 Task: Check the percentage active listings of 1 half bathroom in the last 3 years.
Action: Mouse moved to (307, 226)
Screenshot: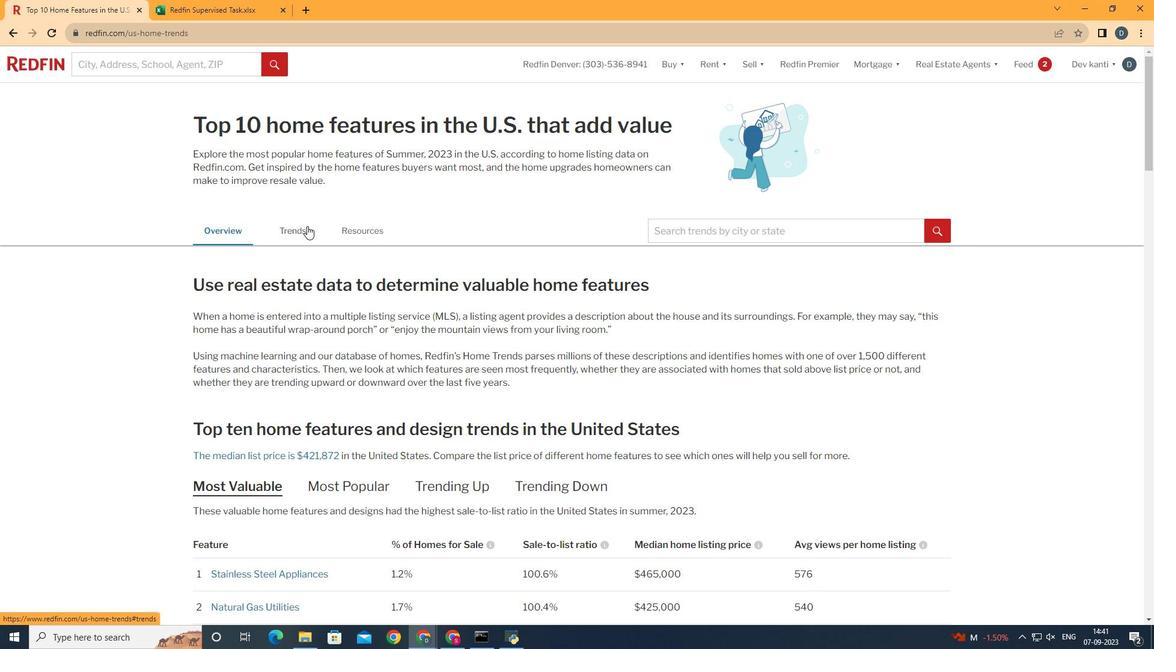 
Action: Mouse pressed left at (307, 226)
Screenshot: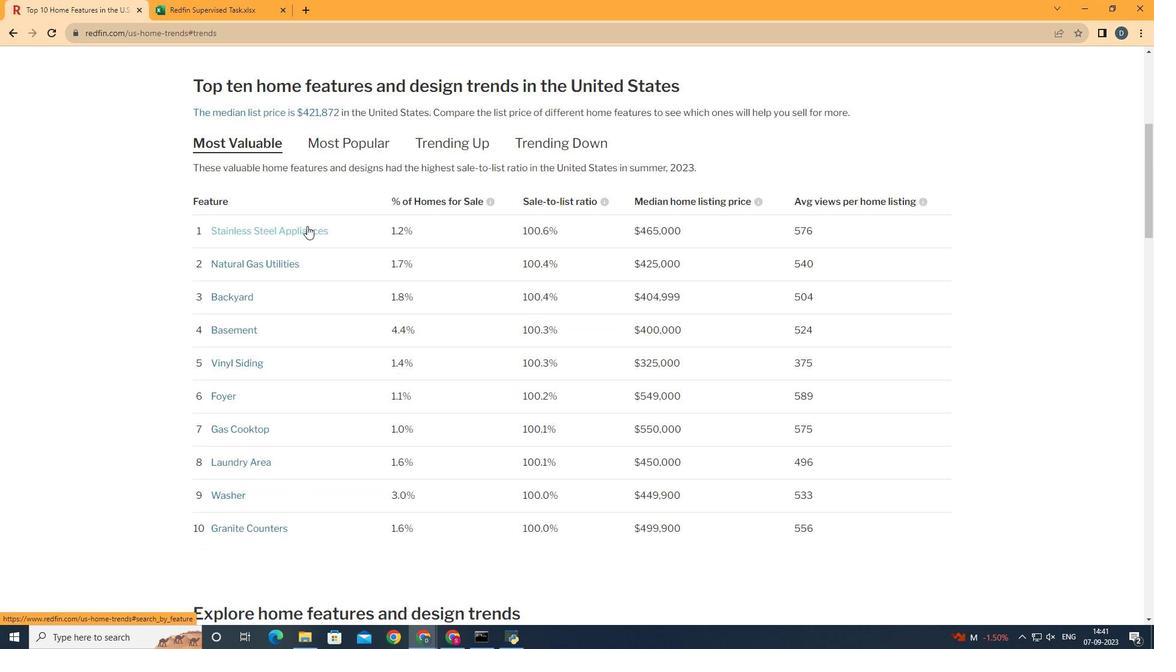 
Action: Mouse scrolled (307, 225) with delta (0, 0)
Screenshot: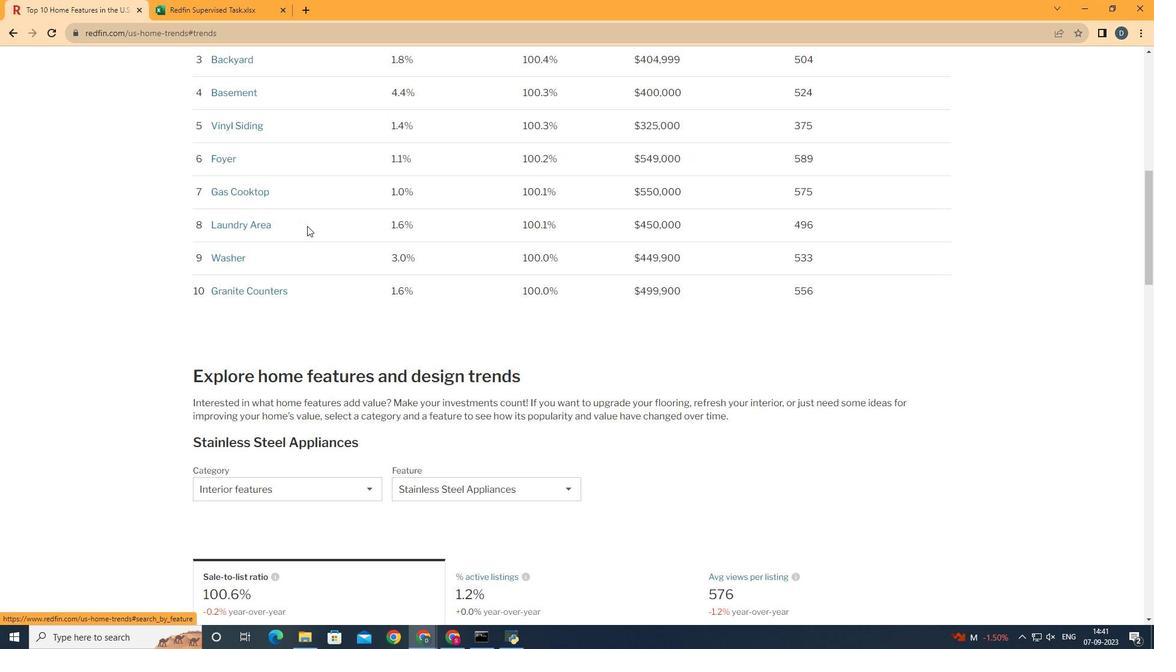 
Action: Mouse scrolled (307, 225) with delta (0, 0)
Screenshot: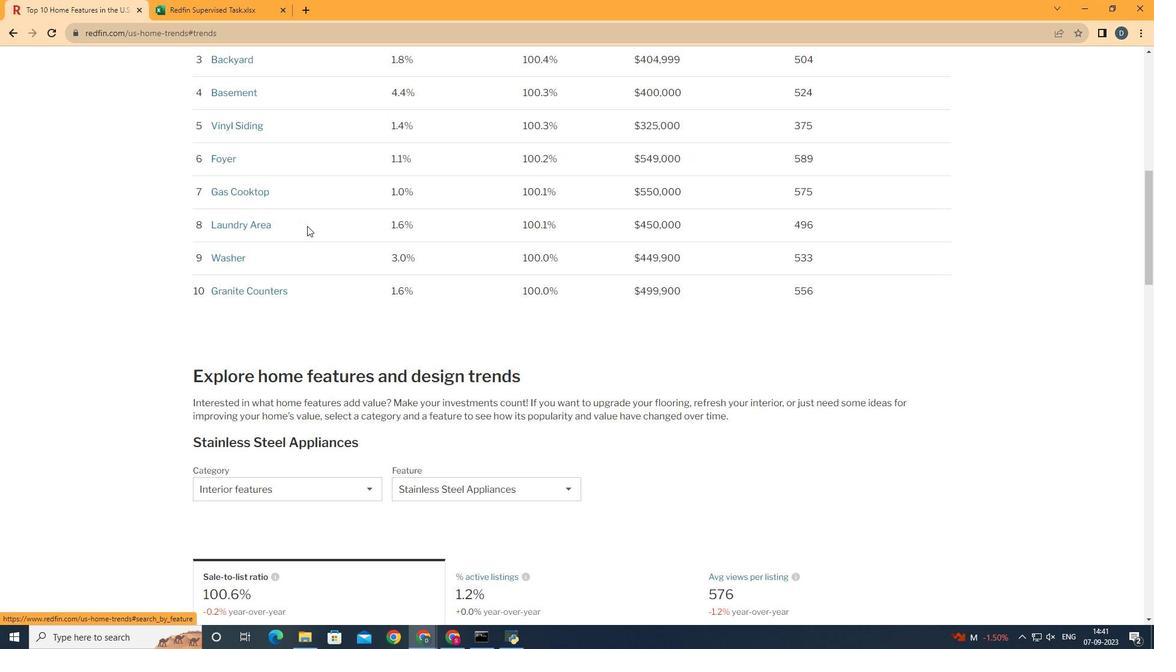 
Action: Mouse scrolled (307, 225) with delta (0, 0)
Screenshot: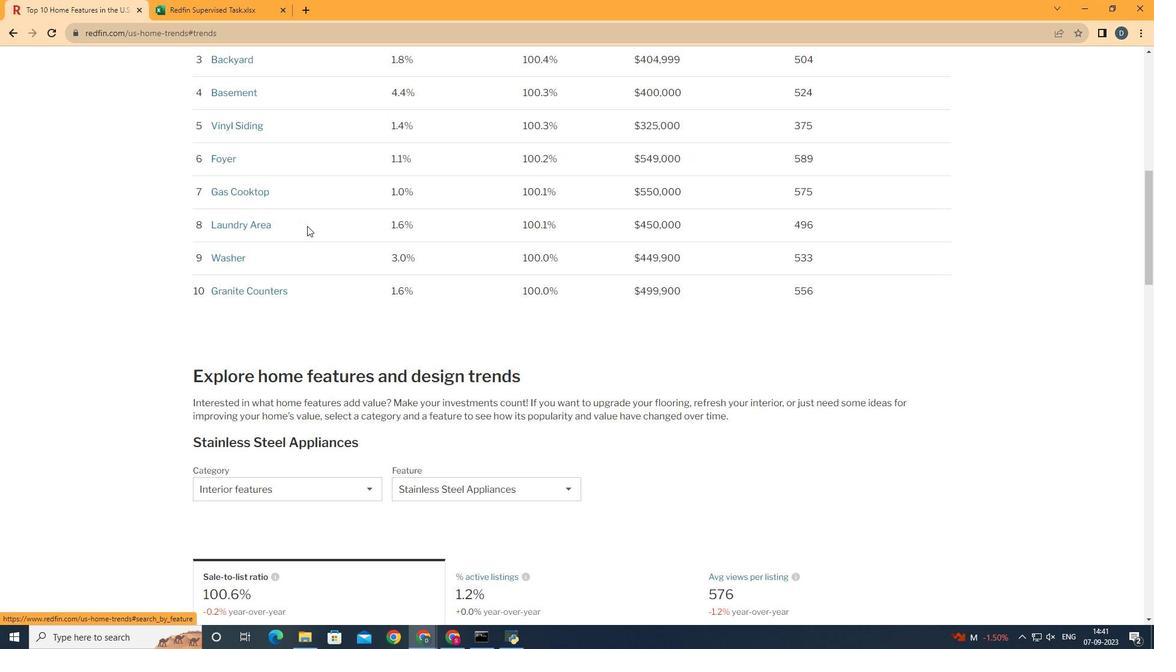 
Action: Mouse scrolled (307, 225) with delta (0, 0)
Screenshot: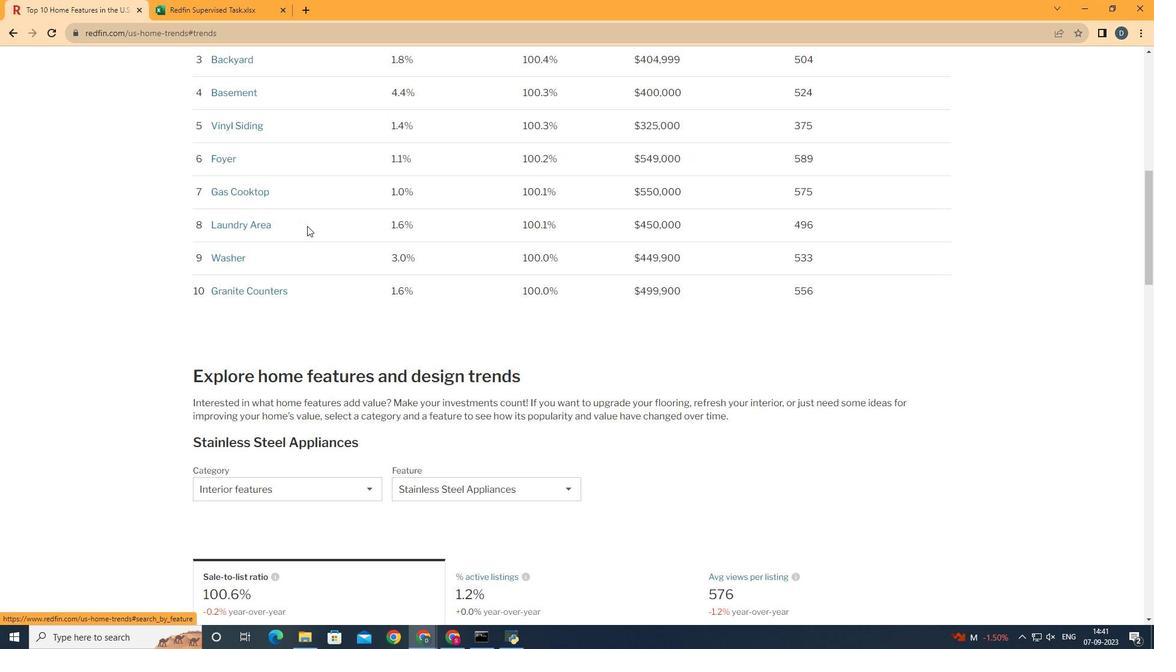 
Action: Mouse scrolled (307, 225) with delta (0, 0)
Screenshot: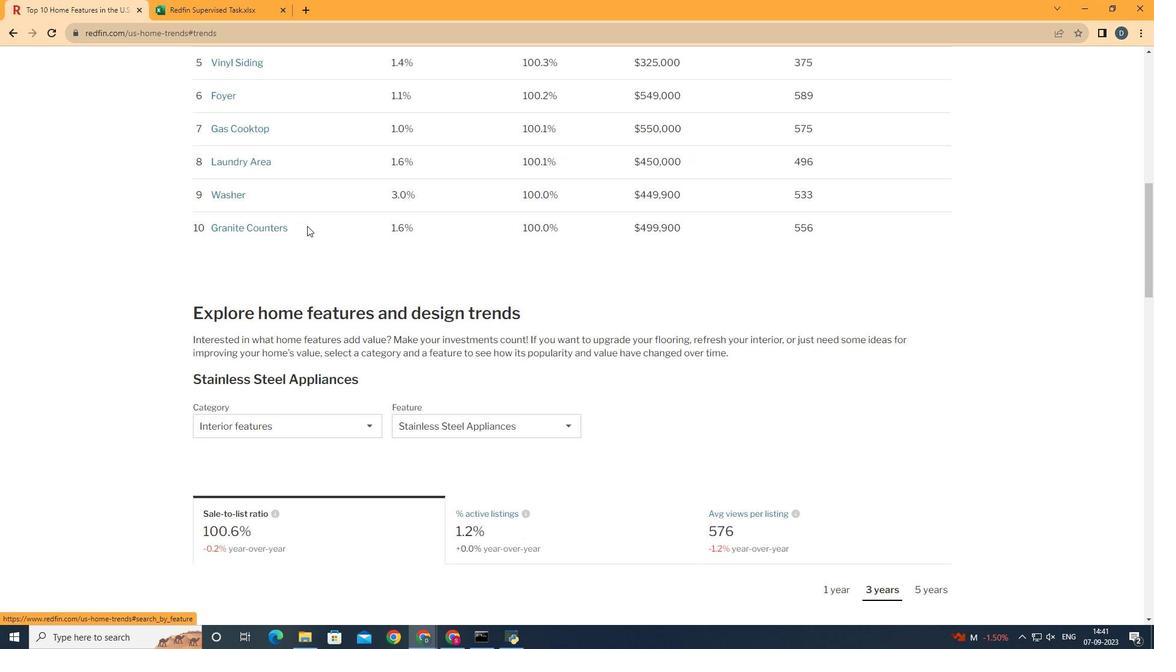 
Action: Mouse scrolled (307, 225) with delta (0, 0)
Screenshot: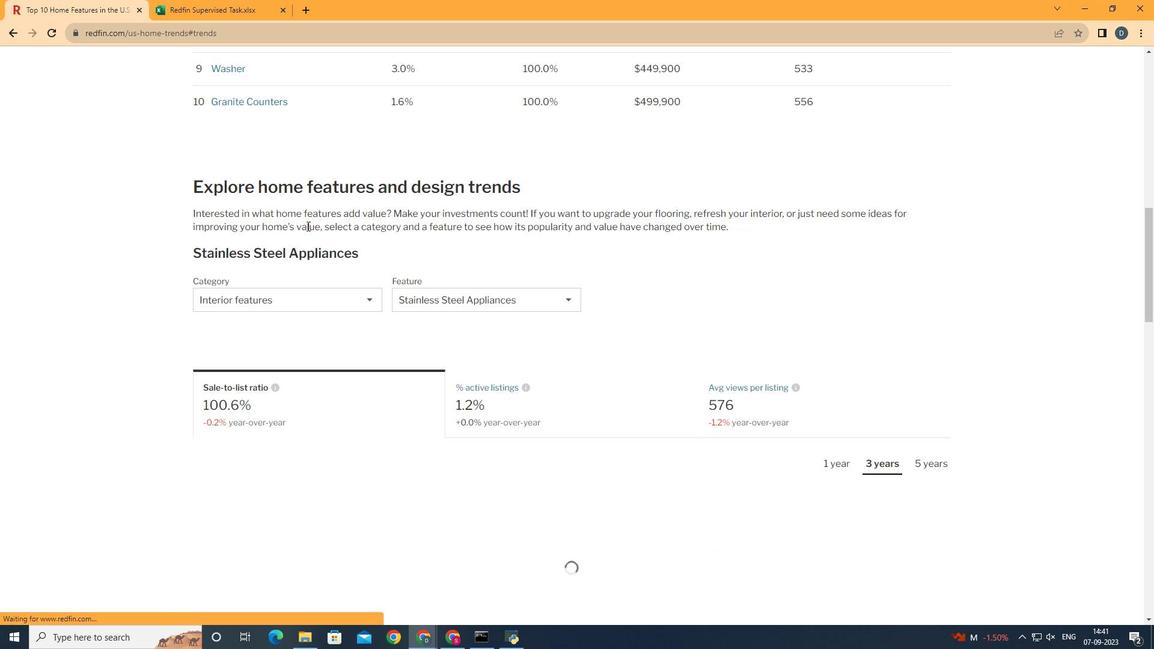 
Action: Mouse scrolled (307, 225) with delta (0, 0)
Screenshot: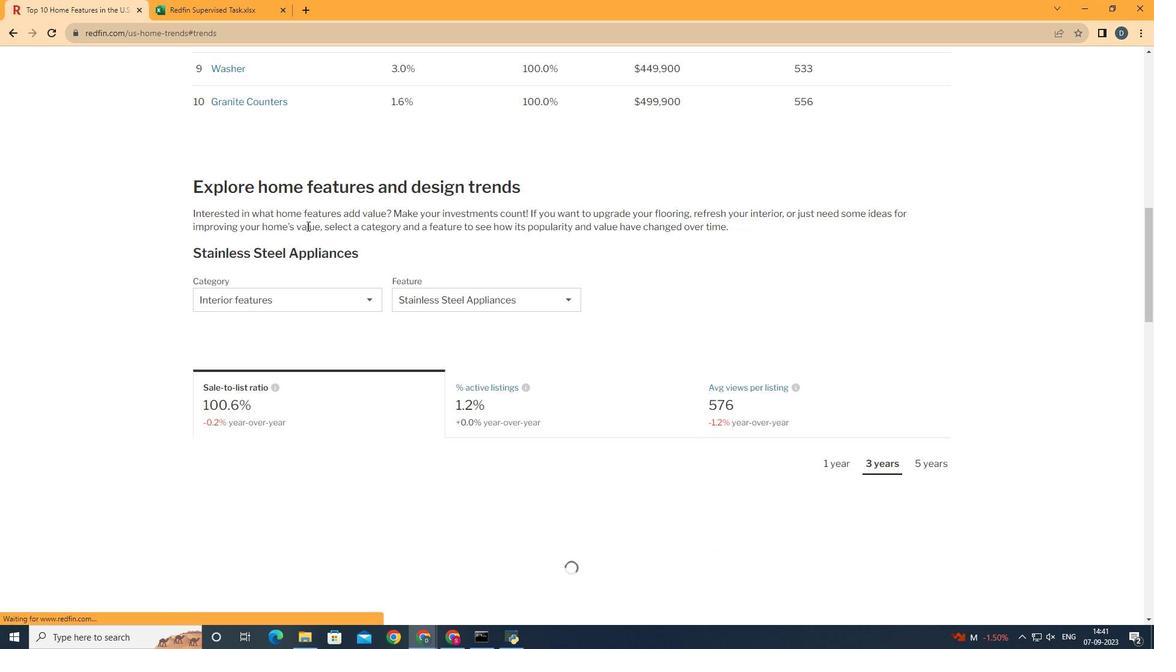 
Action: Mouse scrolled (307, 225) with delta (0, 0)
Screenshot: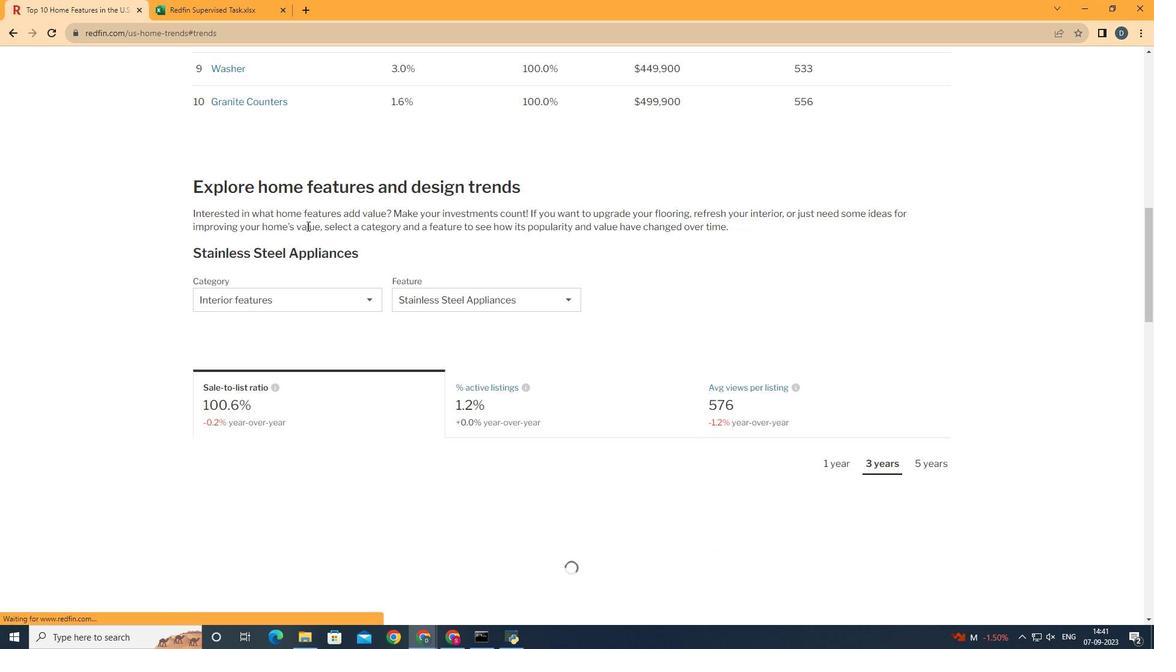 
Action: Mouse scrolled (307, 225) with delta (0, 0)
Screenshot: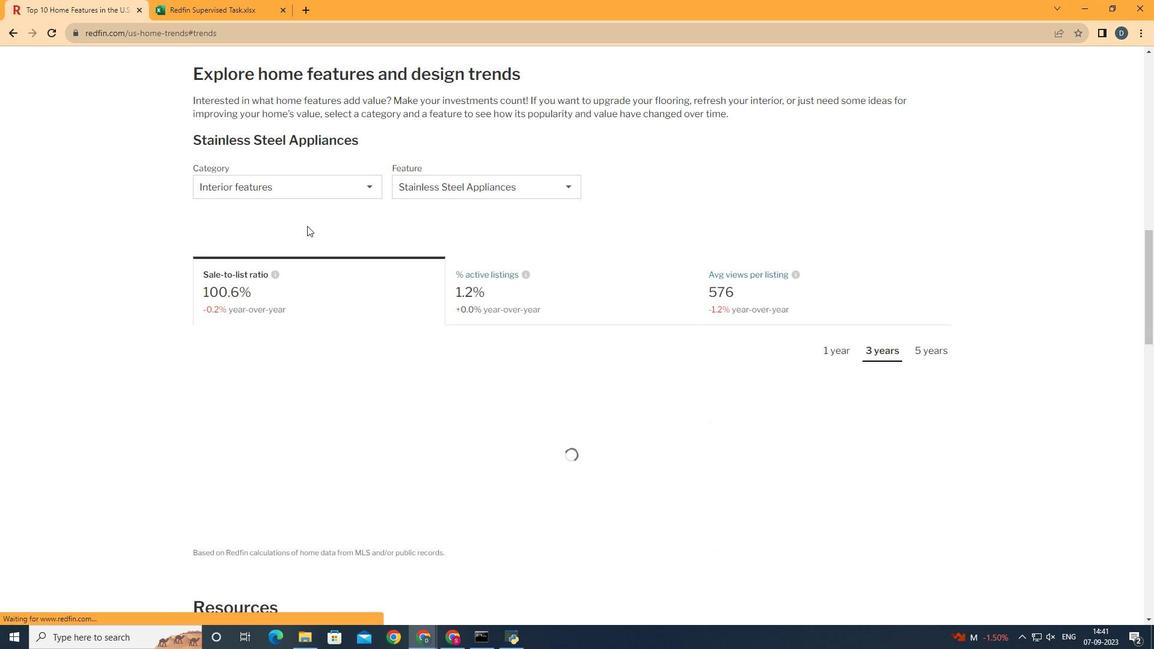 
Action: Mouse moved to (358, 183)
Screenshot: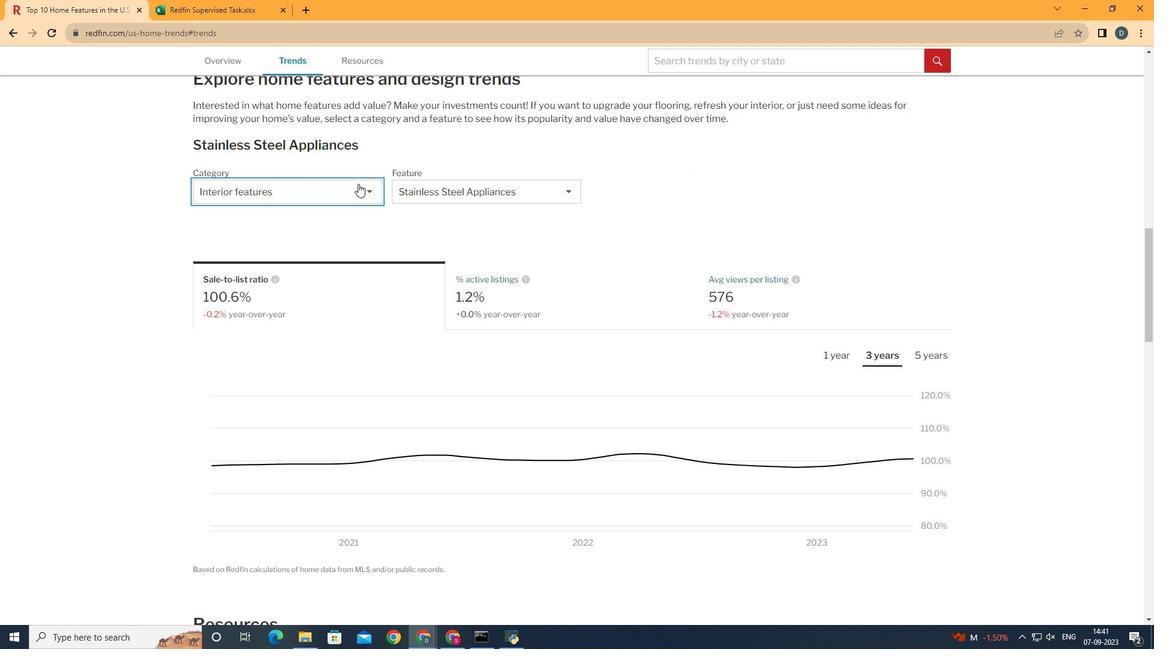 
Action: Mouse pressed left at (358, 183)
Screenshot: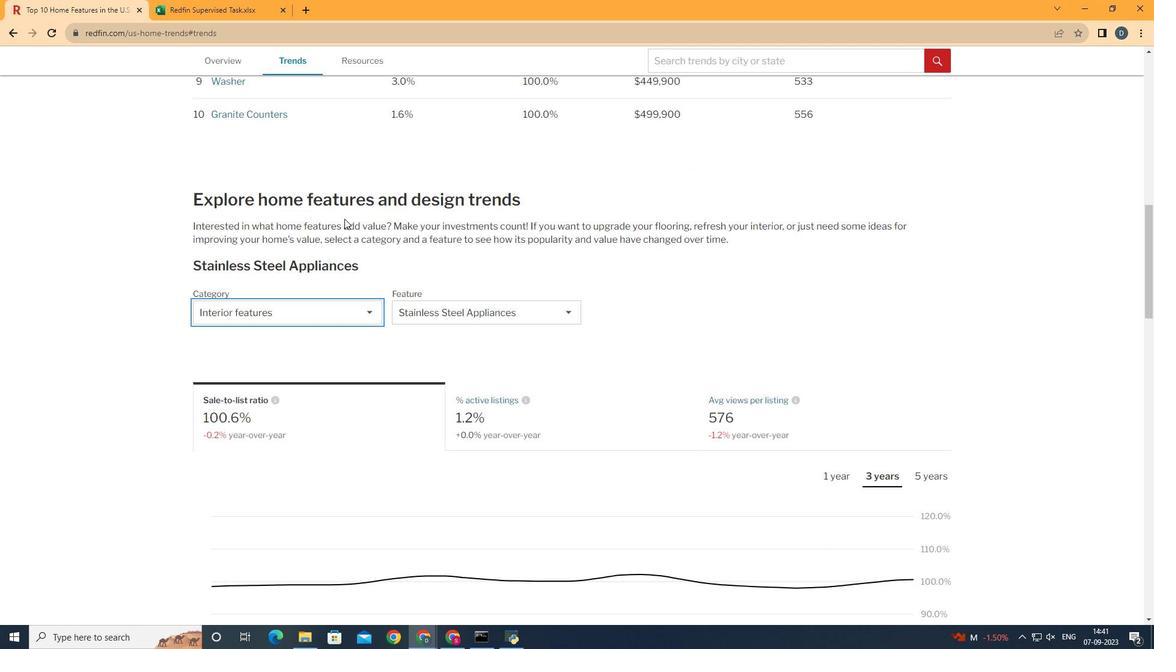 
Action: Mouse moved to (351, 283)
Screenshot: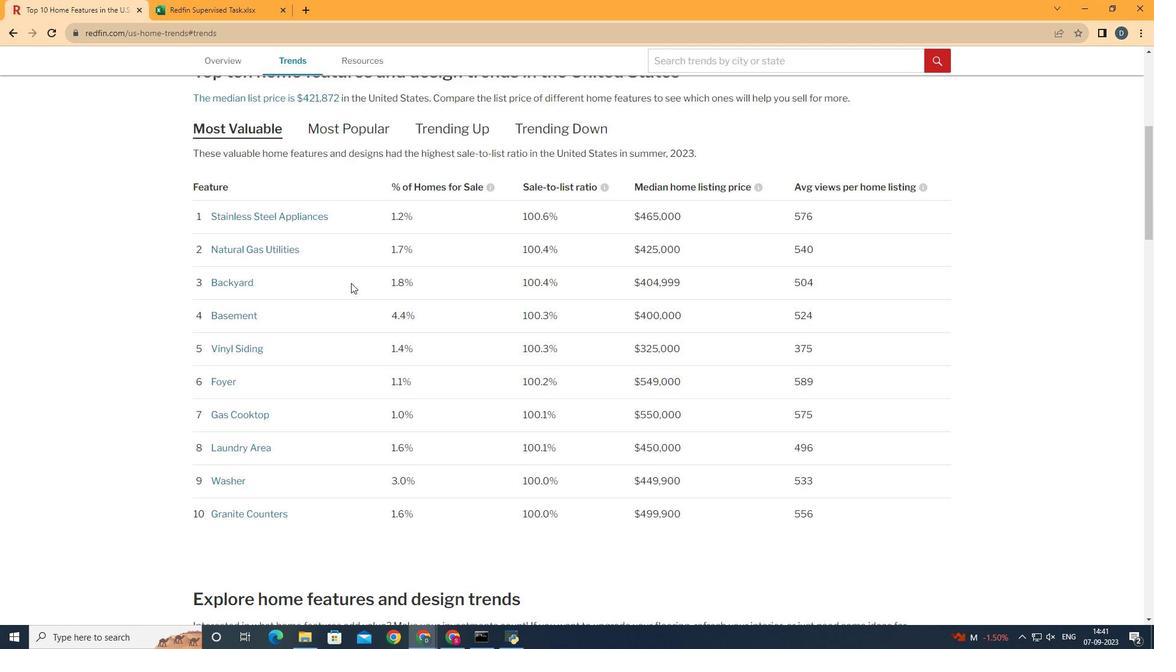 
Action: Mouse scrolled (351, 282) with delta (0, 0)
Screenshot: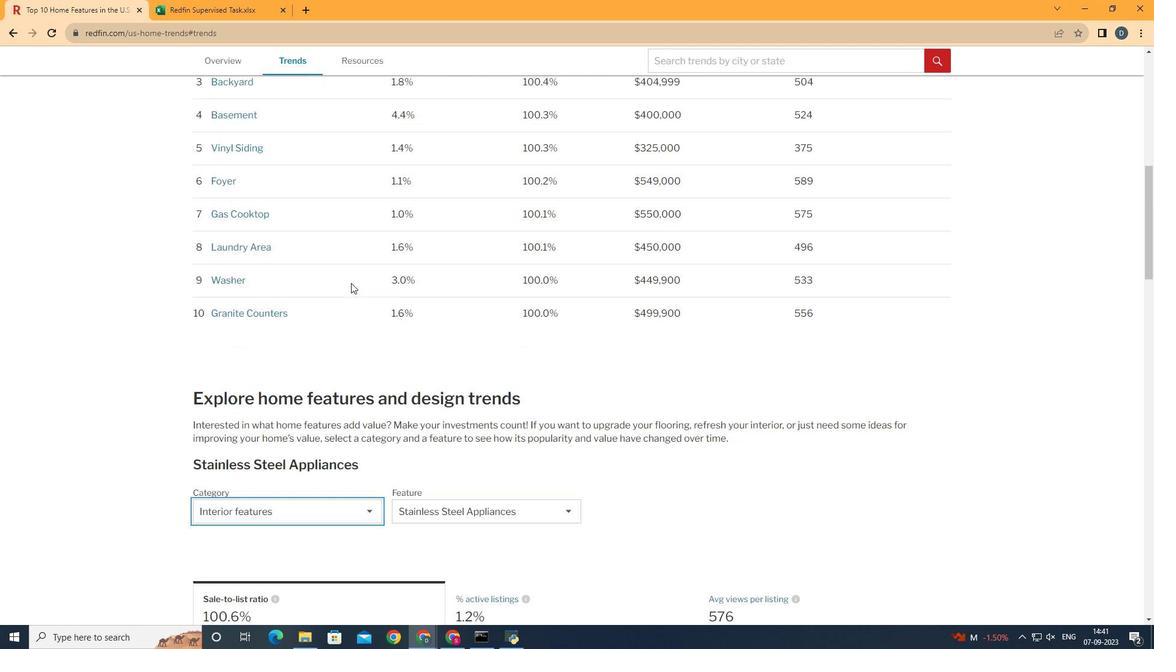 
Action: Mouse scrolled (351, 282) with delta (0, 0)
Screenshot: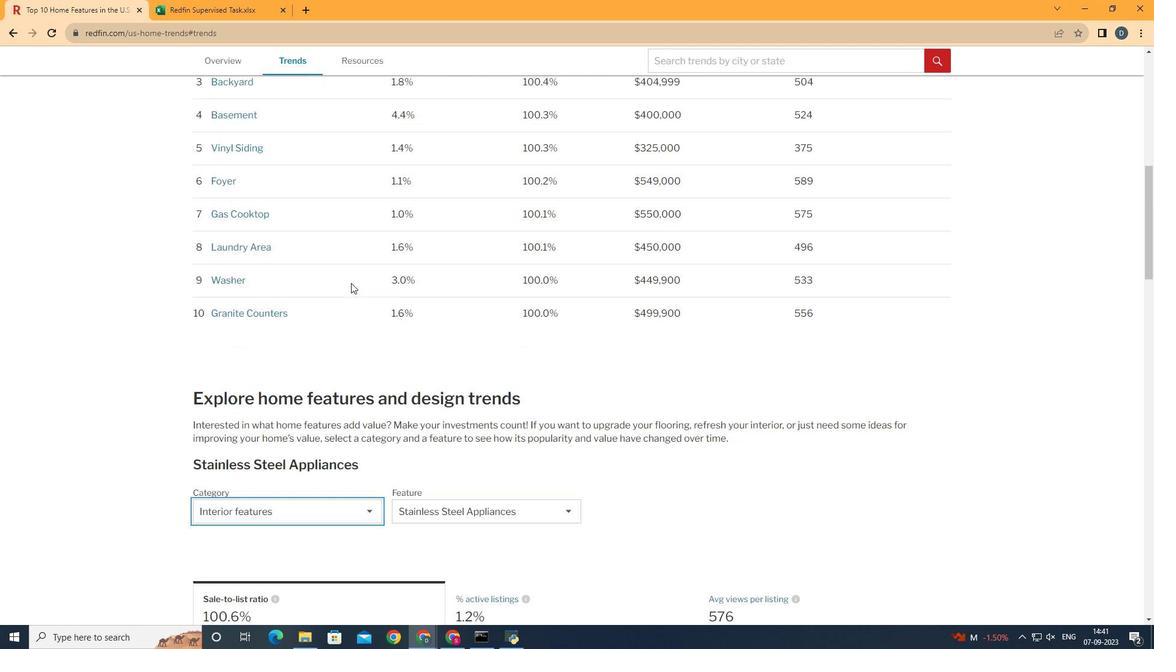 
Action: Mouse scrolled (351, 282) with delta (0, 0)
Screenshot: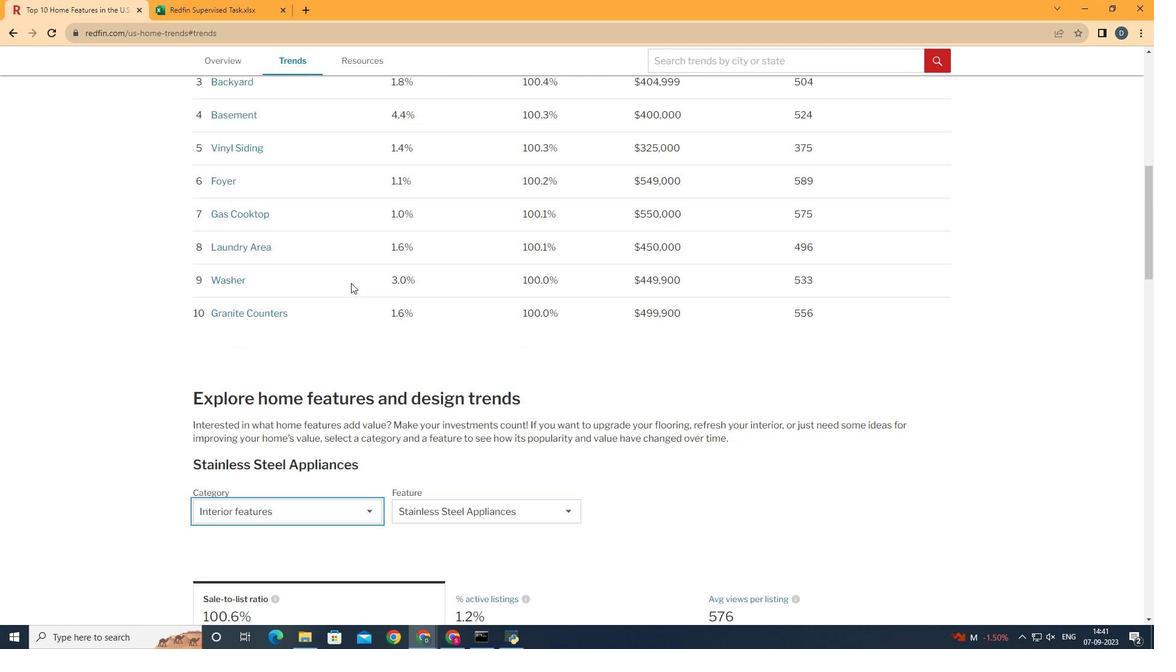 
Action: Mouse scrolled (351, 282) with delta (0, 0)
Screenshot: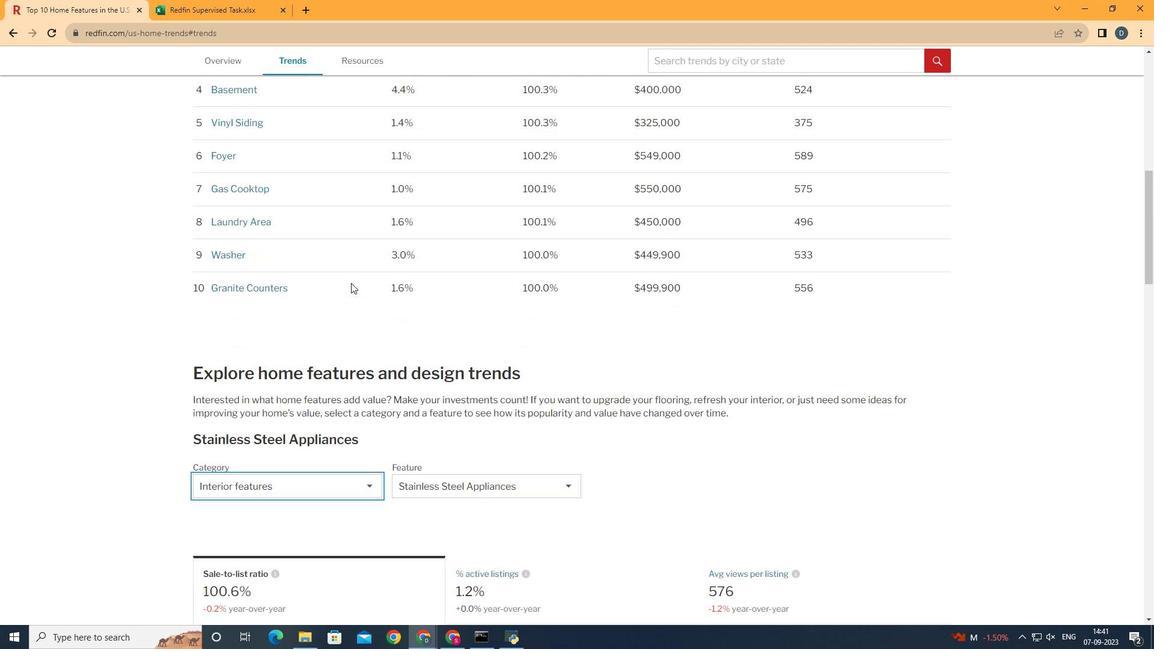
Action: Mouse moved to (318, 381)
Screenshot: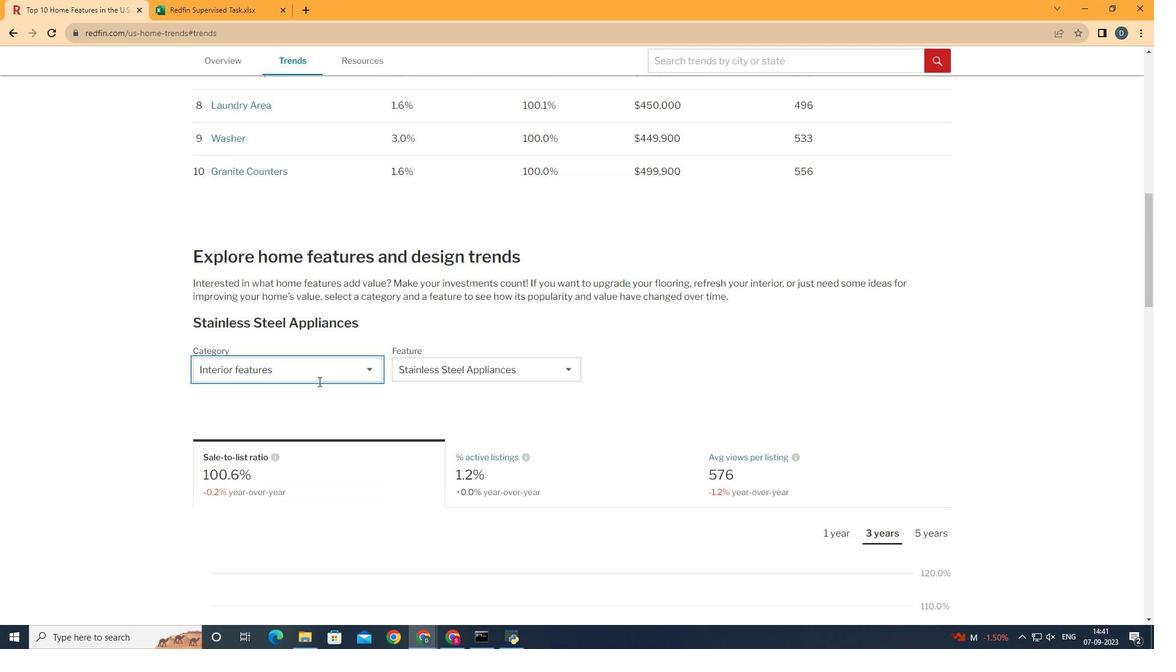 
Action: Mouse scrolled (318, 381) with delta (0, 0)
Screenshot: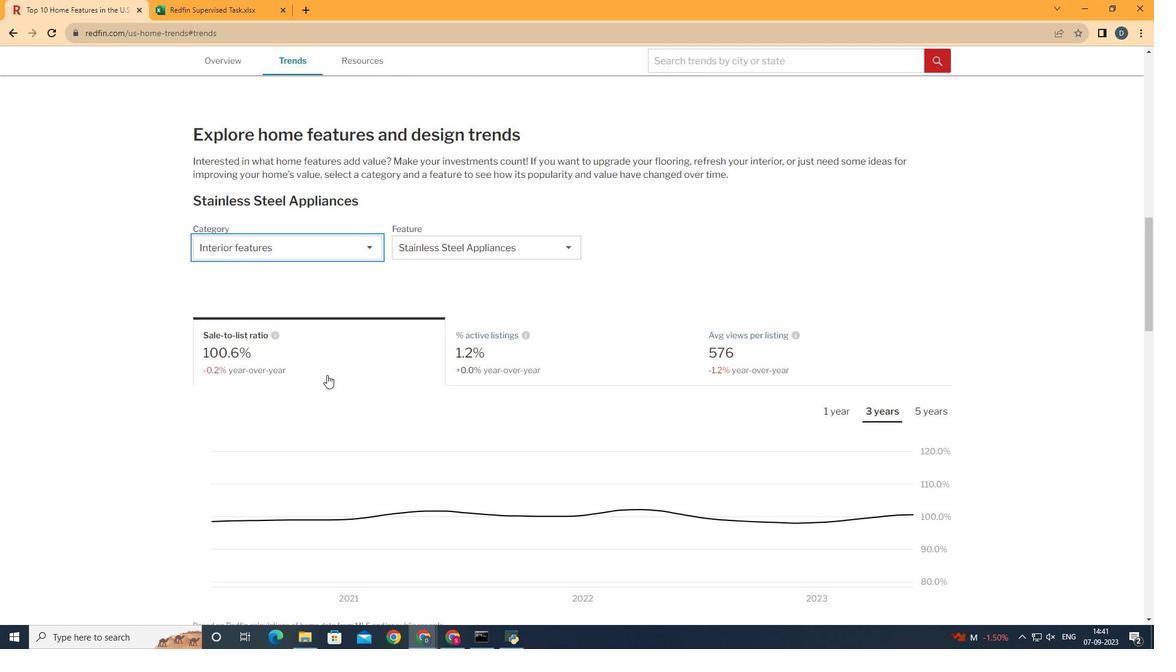 
Action: Mouse scrolled (318, 381) with delta (0, 0)
Screenshot: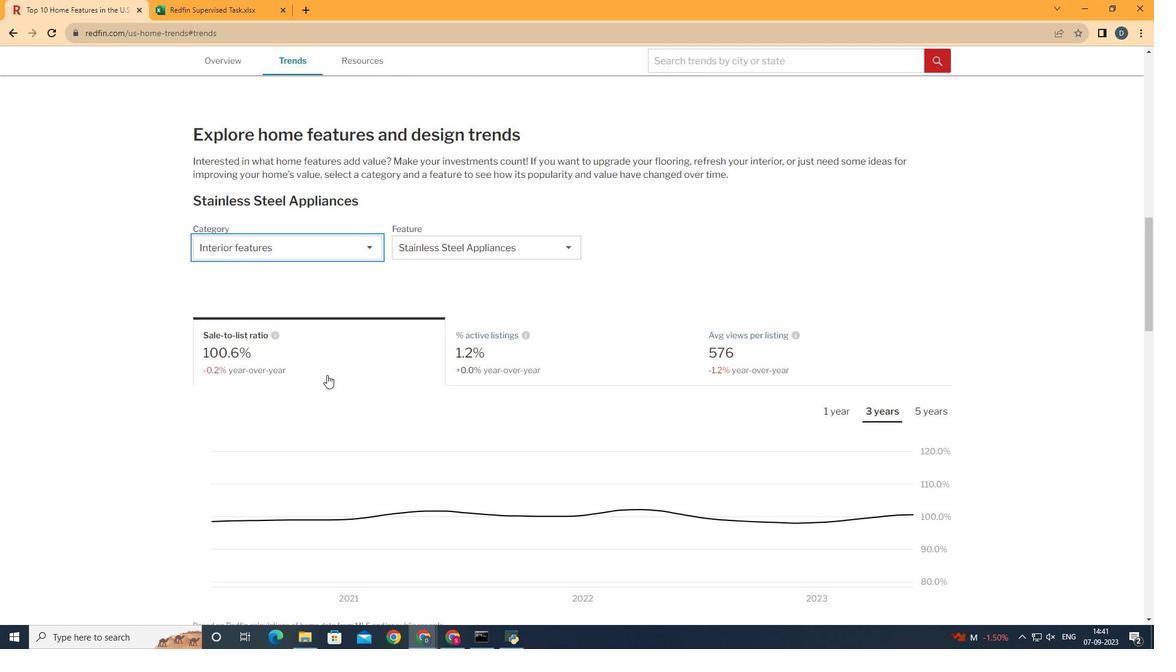 
Action: Mouse scrolled (318, 381) with delta (0, 0)
Screenshot: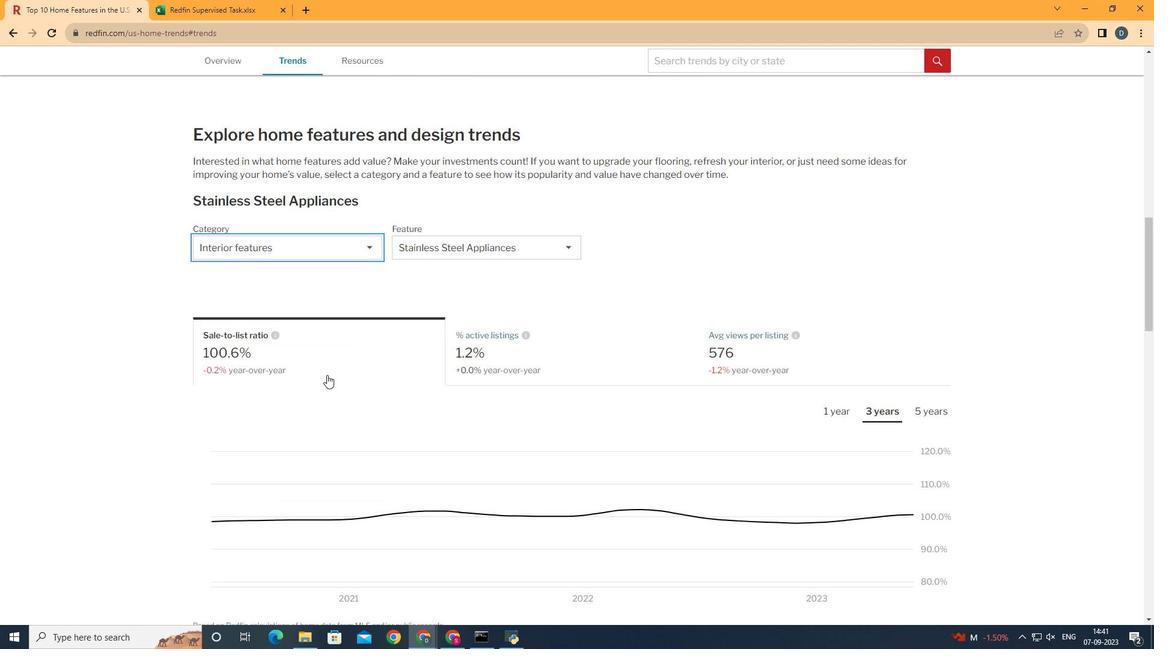 
Action: Mouse scrolled (318, 381) with delta (0, 0)
Screenshot: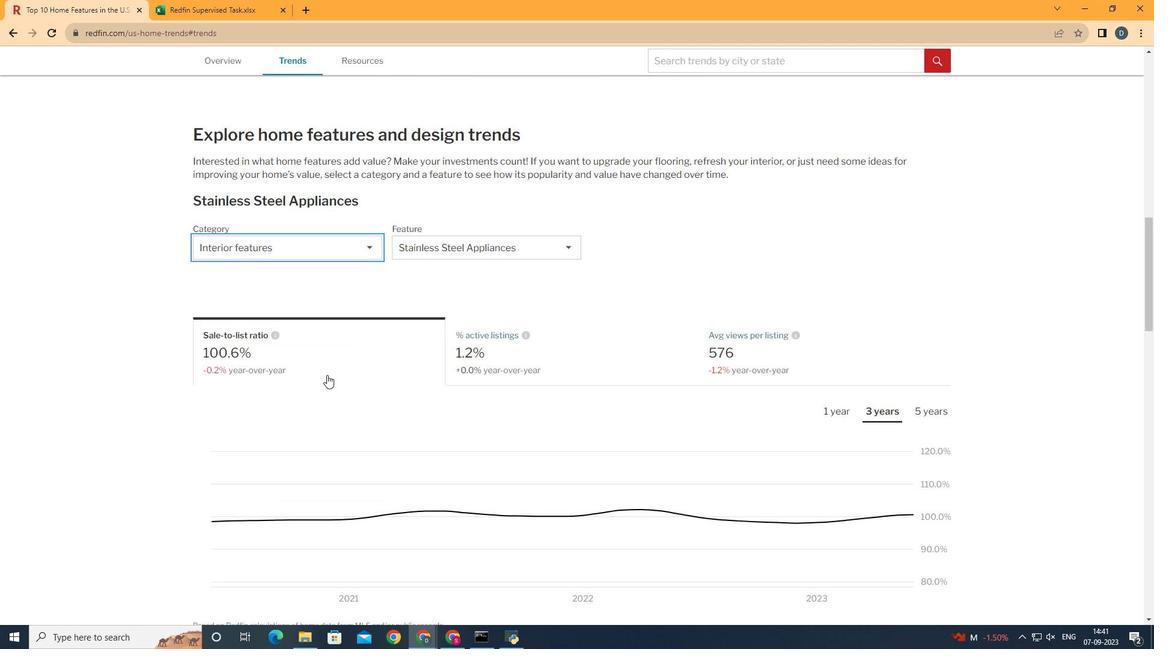 
Action: Mouse moved to (349, 254)
Screenshot: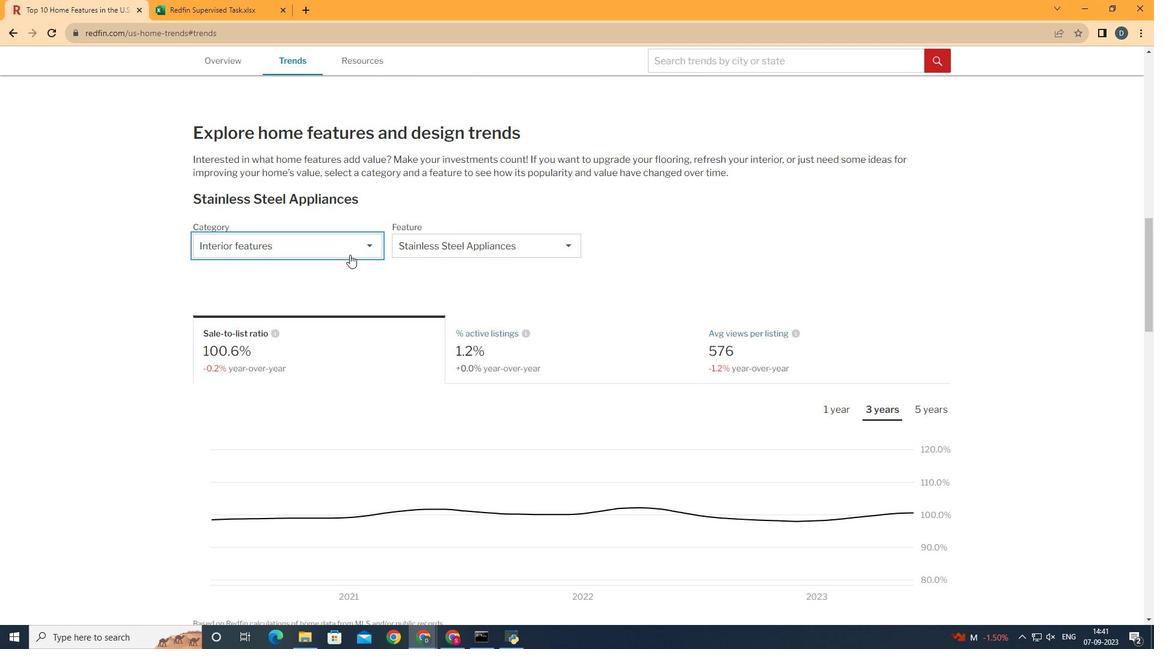 
Action: Mouse pressed left at (349, 254)
Screenshot: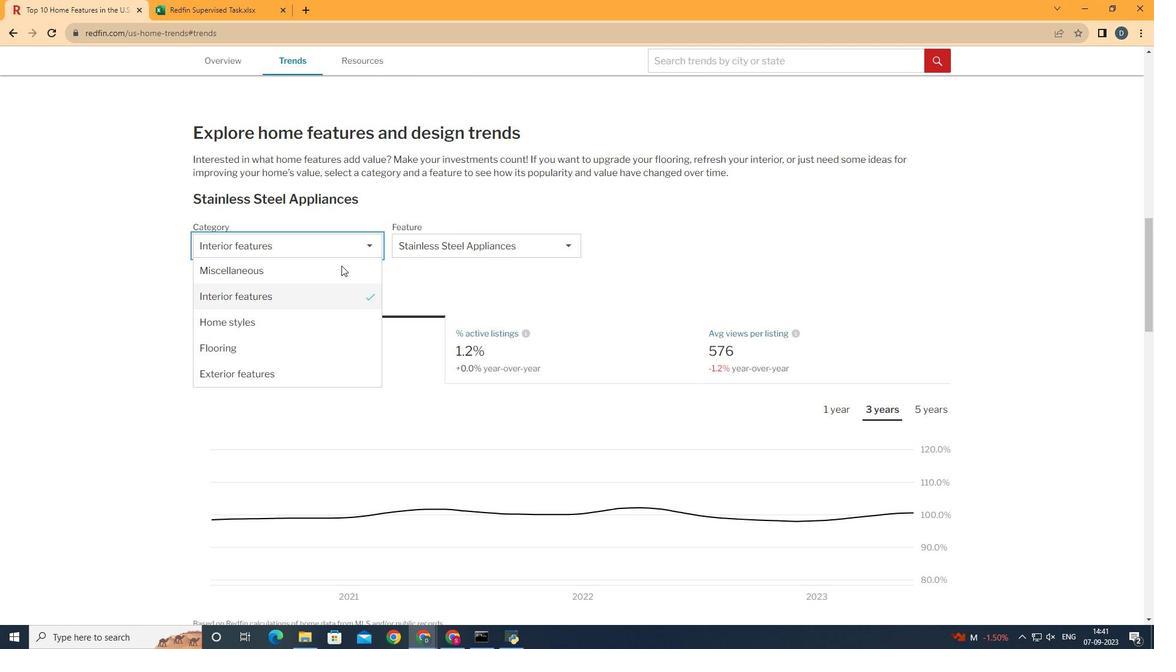 
Action: Mouse moved to (330, 302)
Screenshot: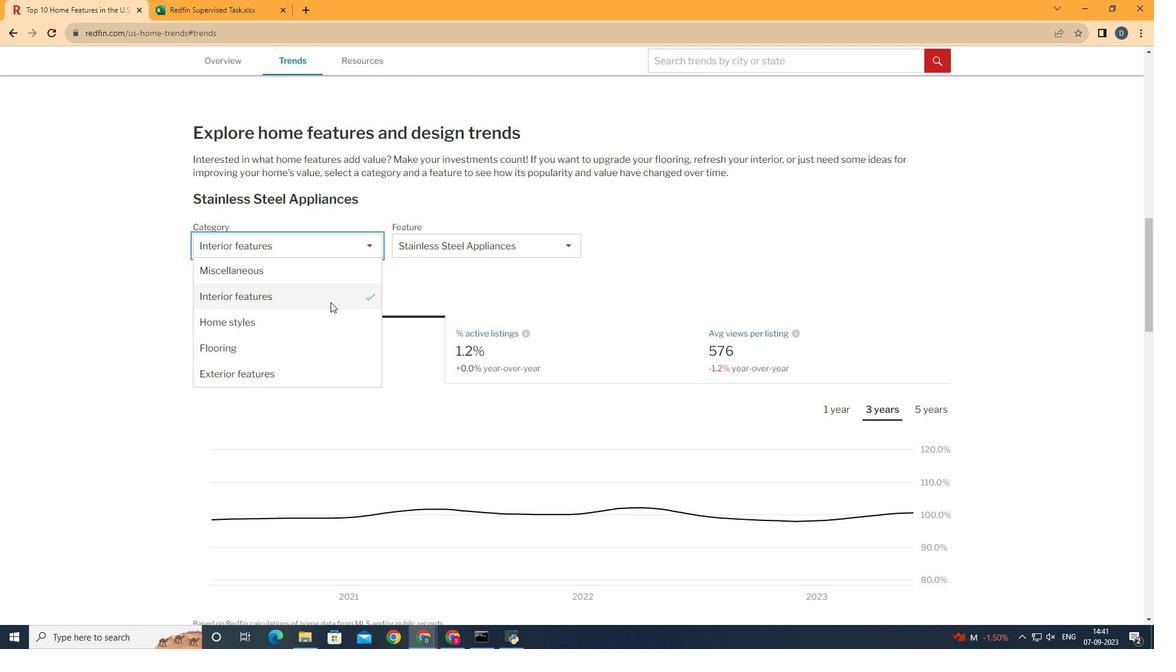 
Action: Mouse pressed left at (330, 302)
Screenshot: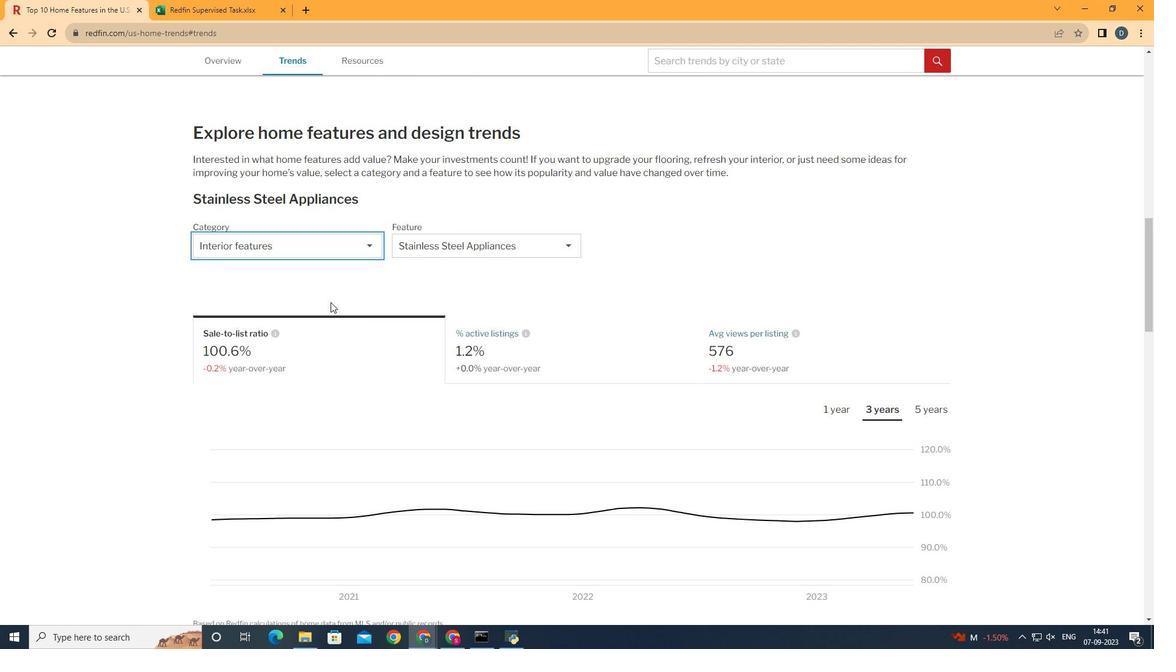 
Action: Mouse moved to (468, 239)
Screenshot: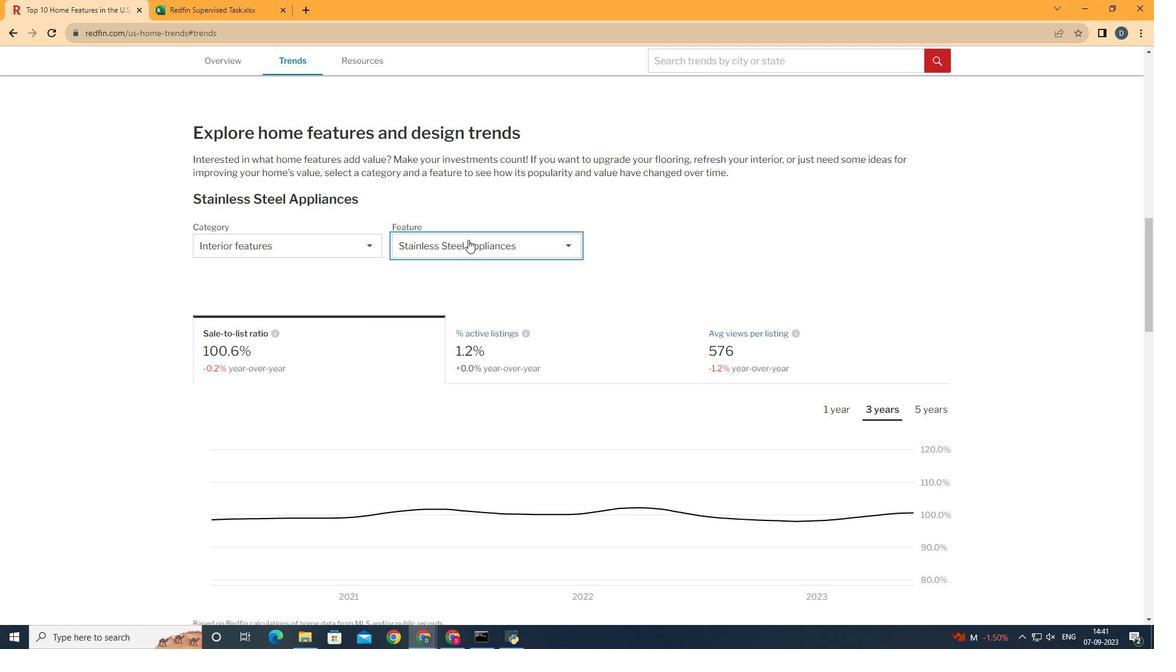 
Action: Mouse pressed left at (468, 239)
Screenshot: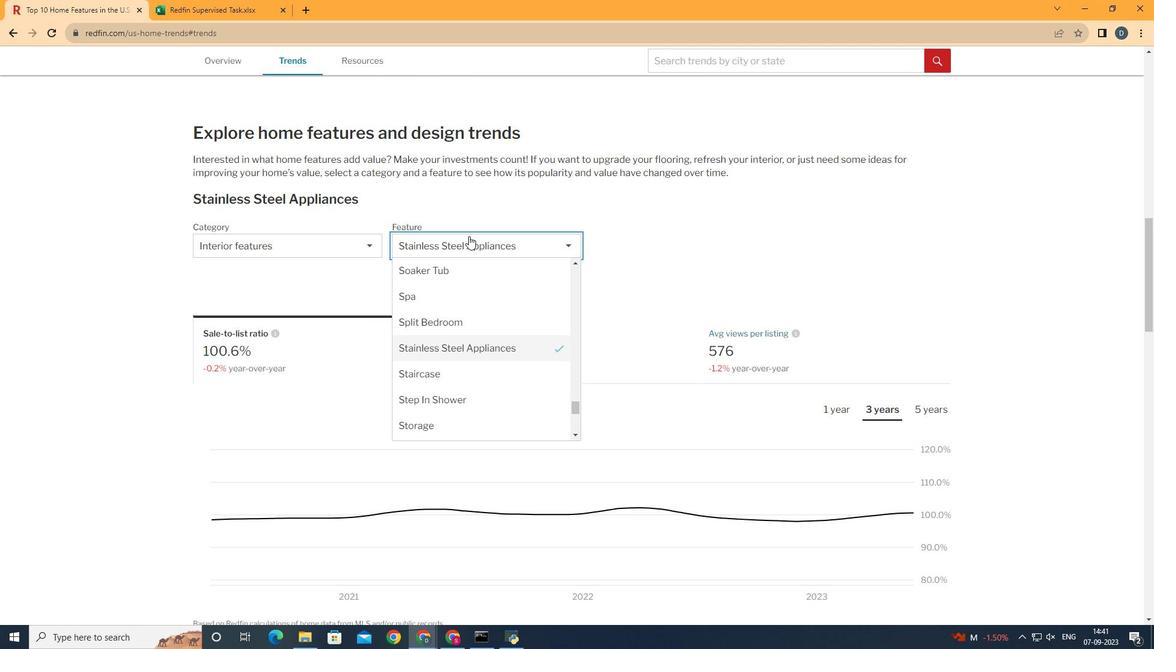 
Action: Mouse moved to (576, 412)
Screenshot: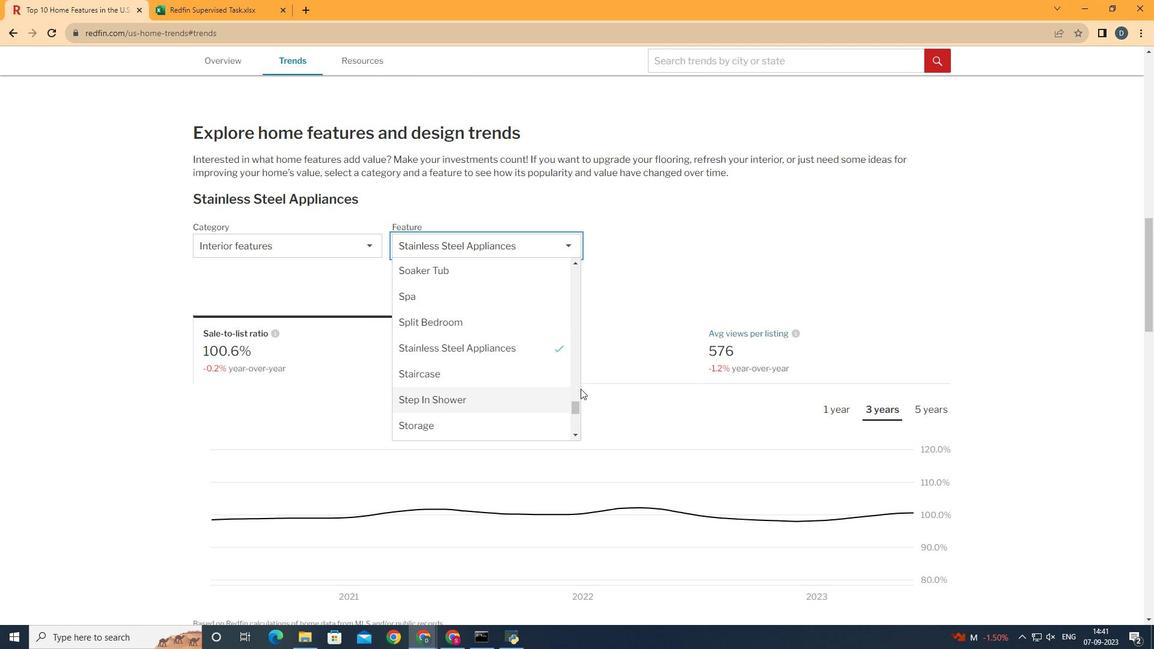 
Action: Mouse pressed left at (576, 412)
Screenshot: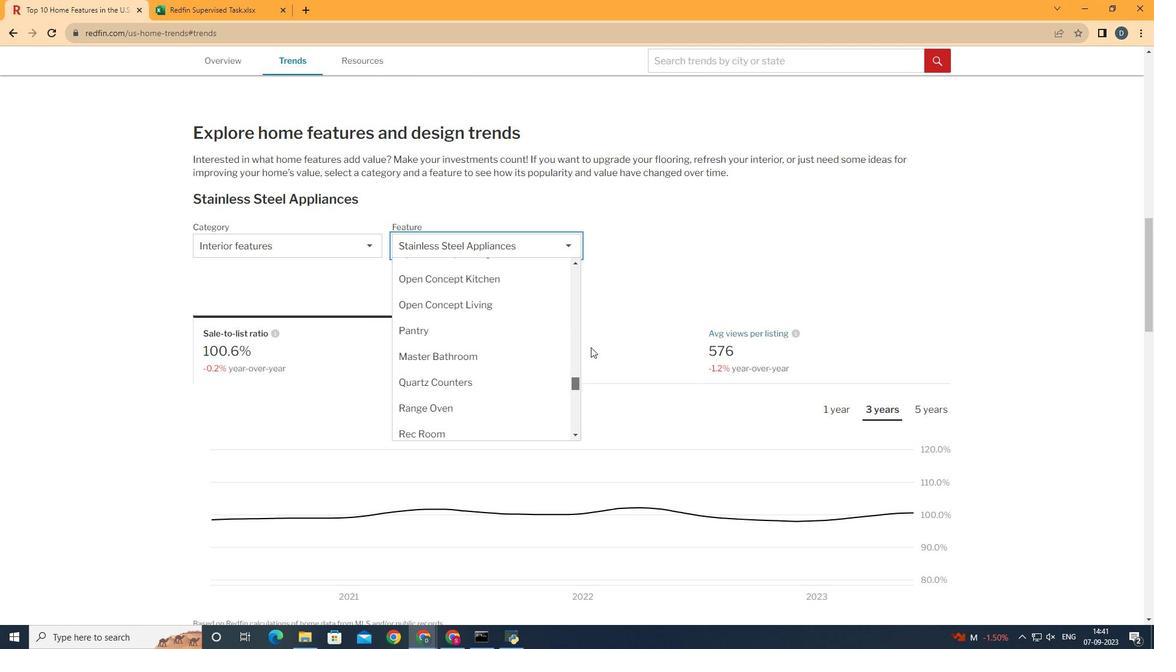 
Action: Mouse moved to (489, 324)
Screenshot: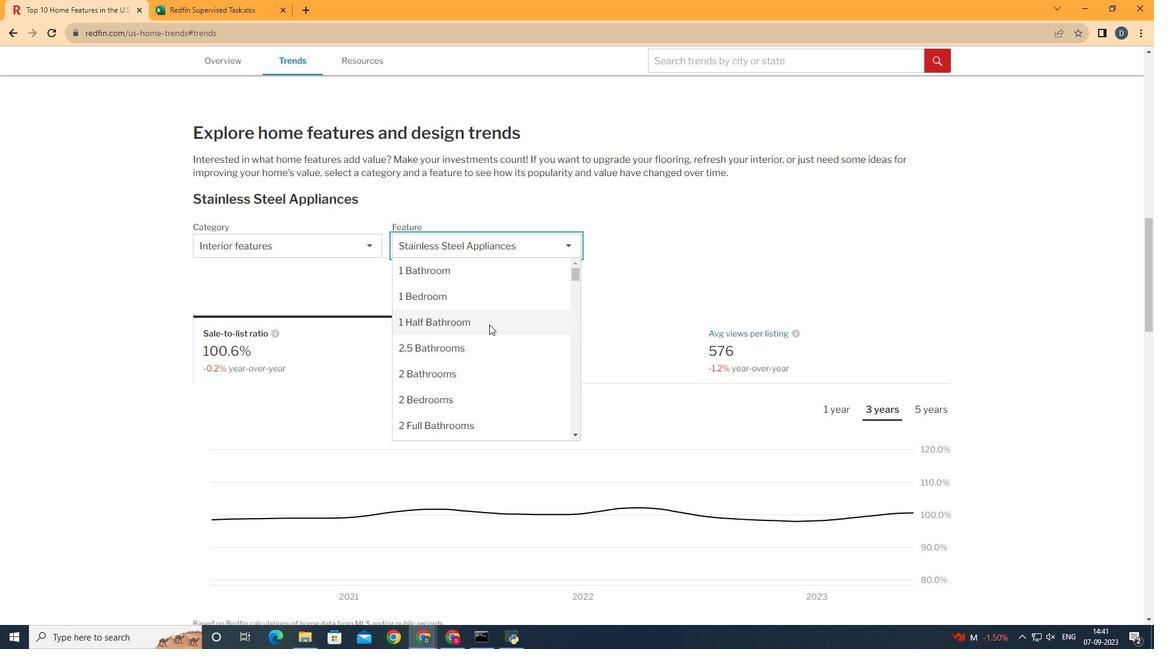 
Action: Mouse pressed left at (489, 324)
Screenshot: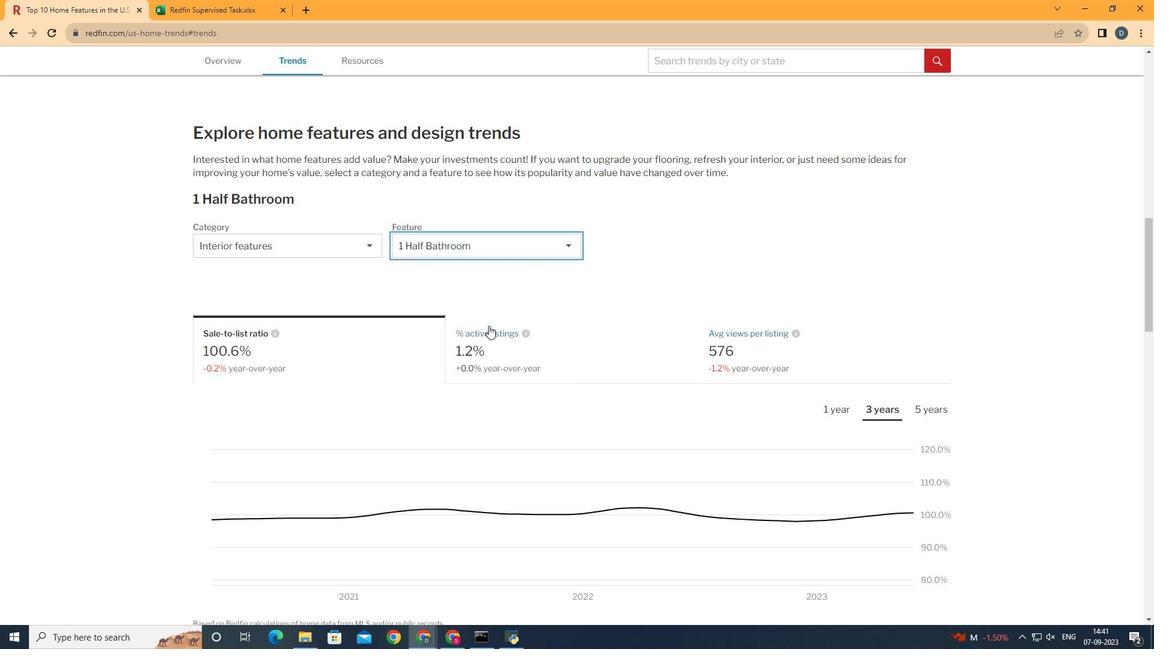 
Action: Mouse moved to (544, 360)
Screenshot: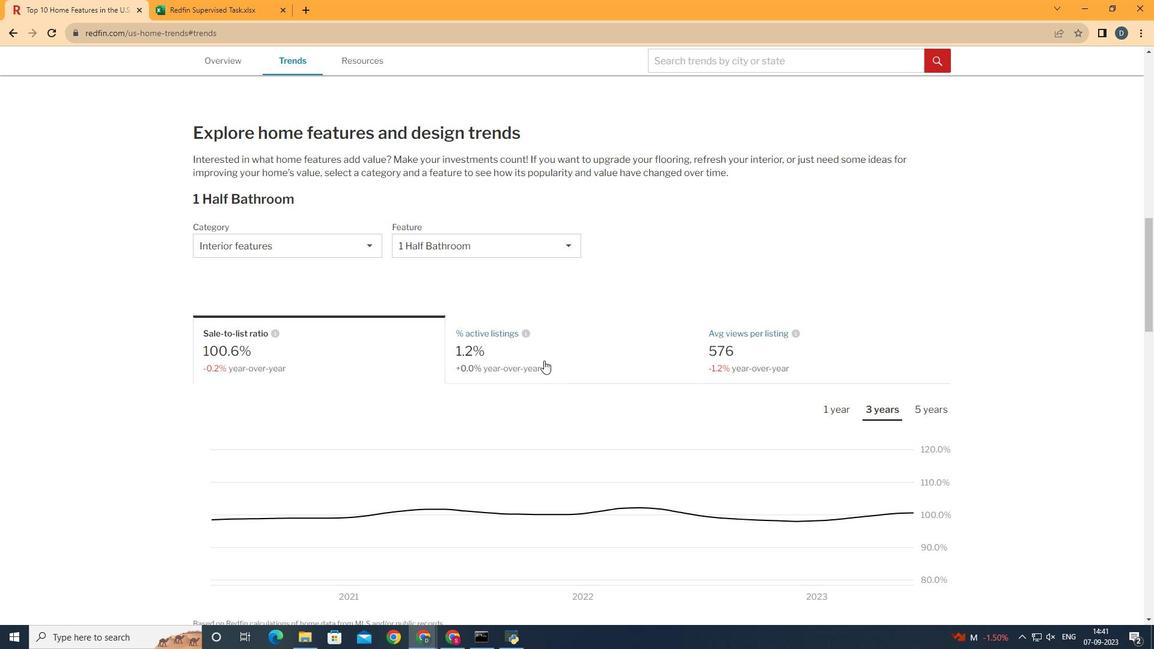 
Action: Mouse pressed left at (544, 360)
Screenshot: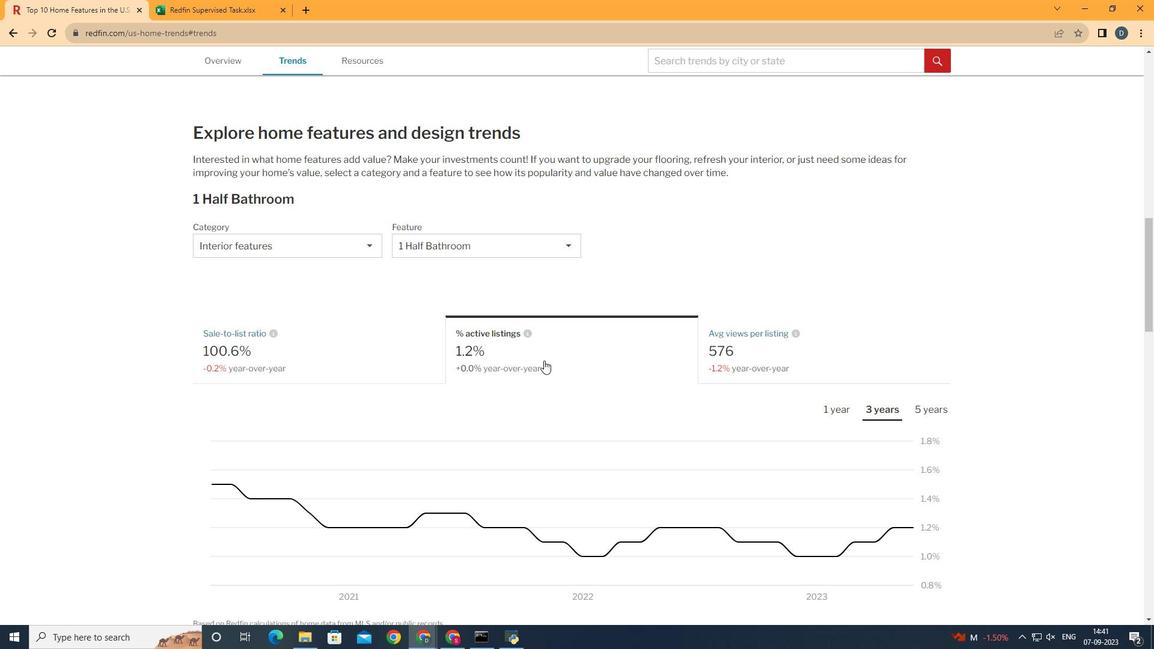 
Action: Mouse moved to (889, 411)
Screenshot: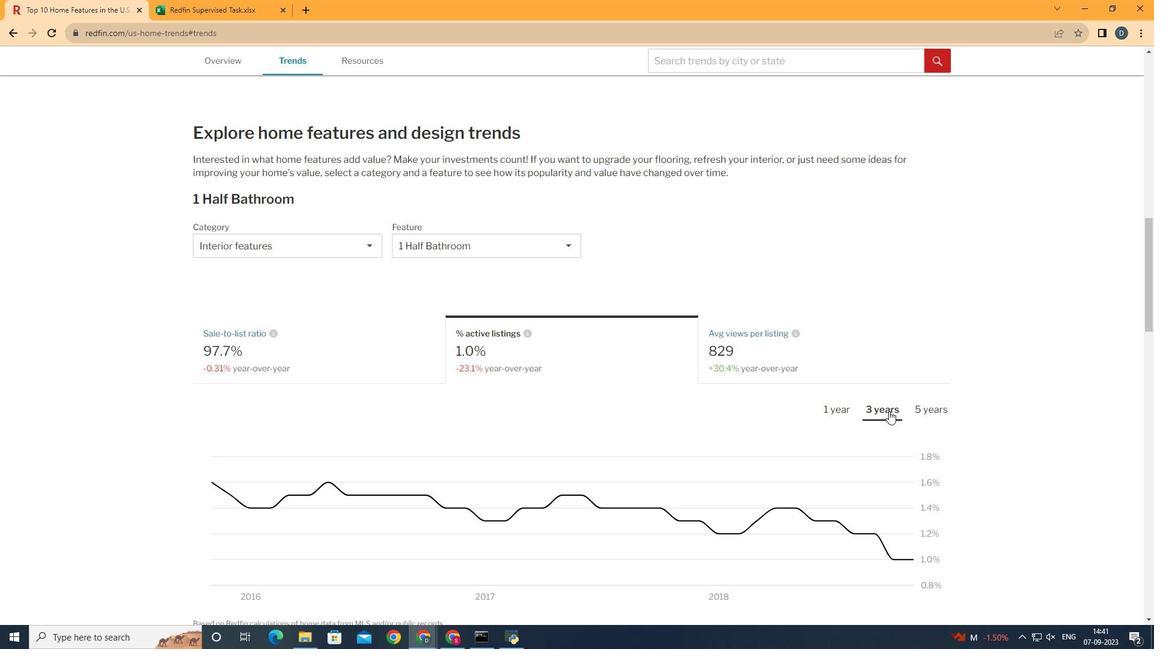 
Action: Mouse pressed left at (889, 411)
Screenshot: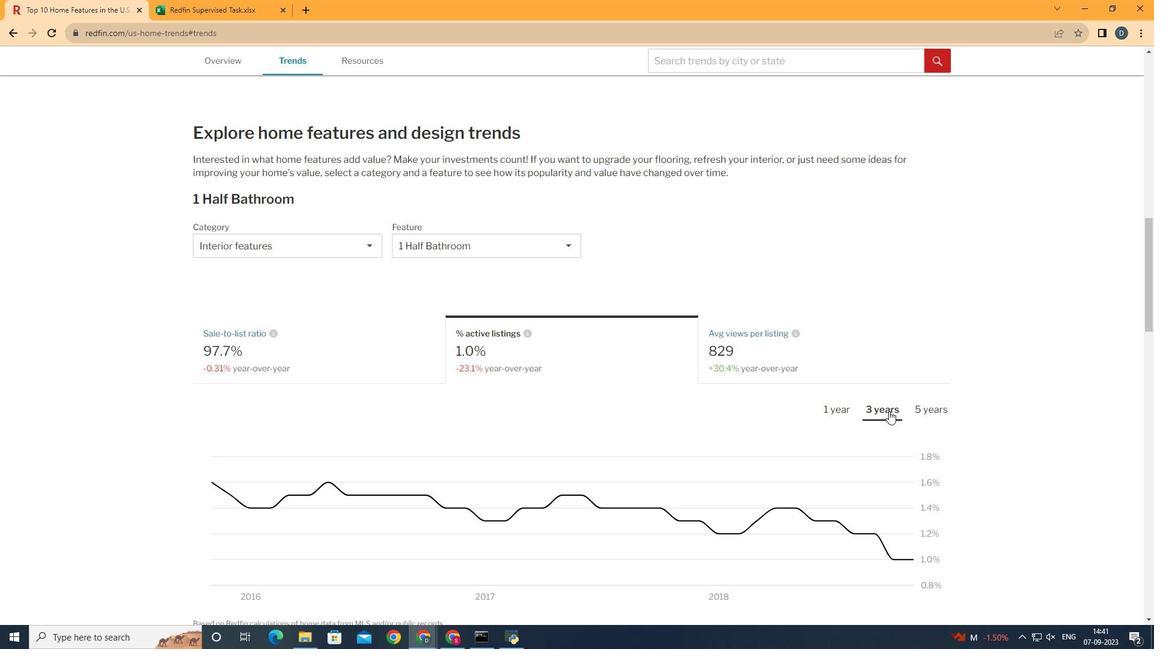 
Action: Mouse moved to (986, 547)
Screenshot: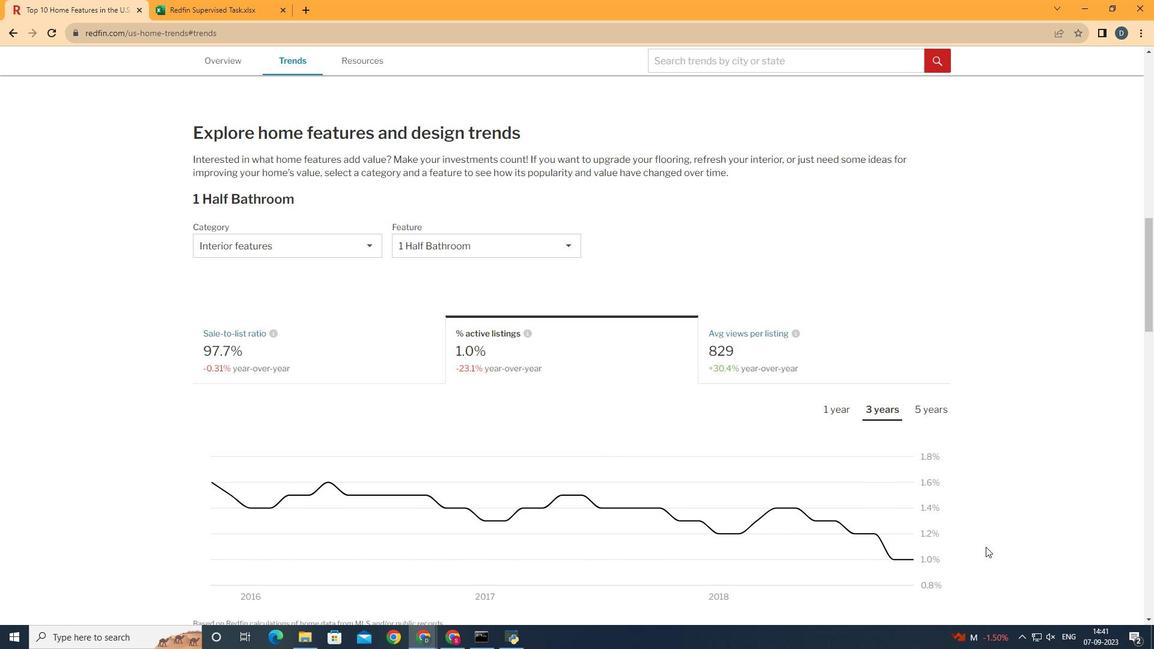
